 Task: Check the percentage active listings of community pool in the last 3 years.
Action: Mouse moved to (789, 181)
Screenshot: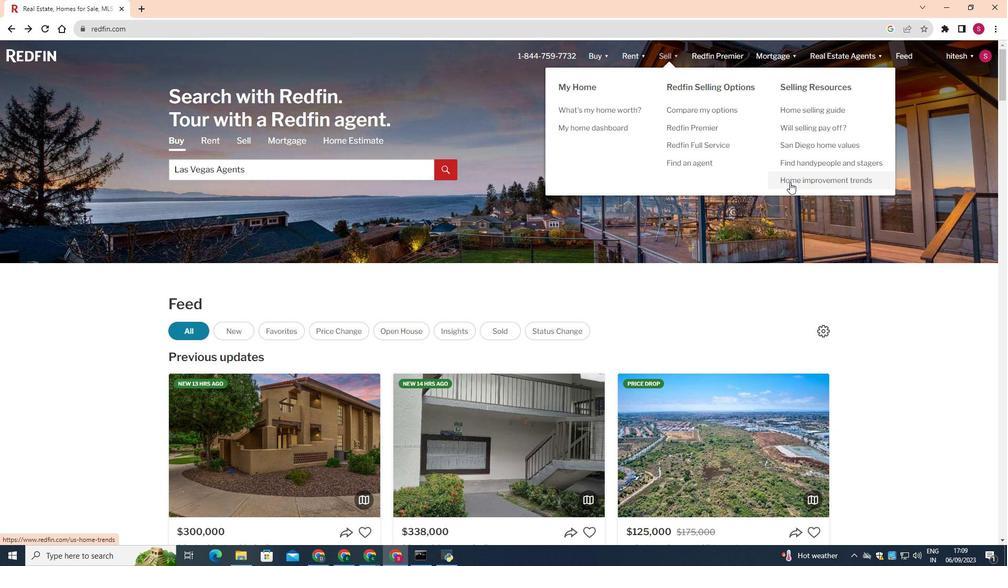 
Action: Mouse pressed left at (789, 181)
Screenshot: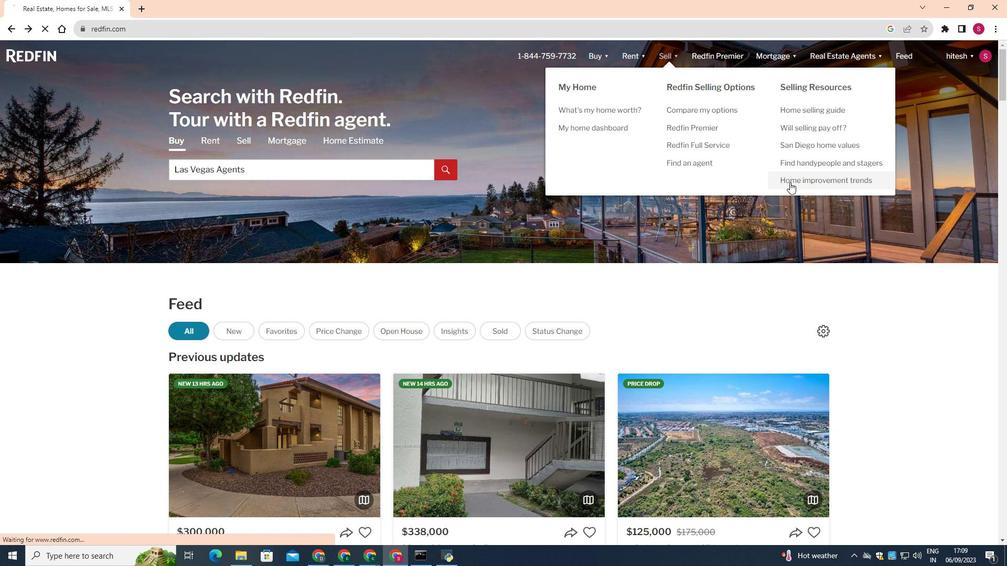 
Action: Mouse moved to (496, 373)
Screenshot: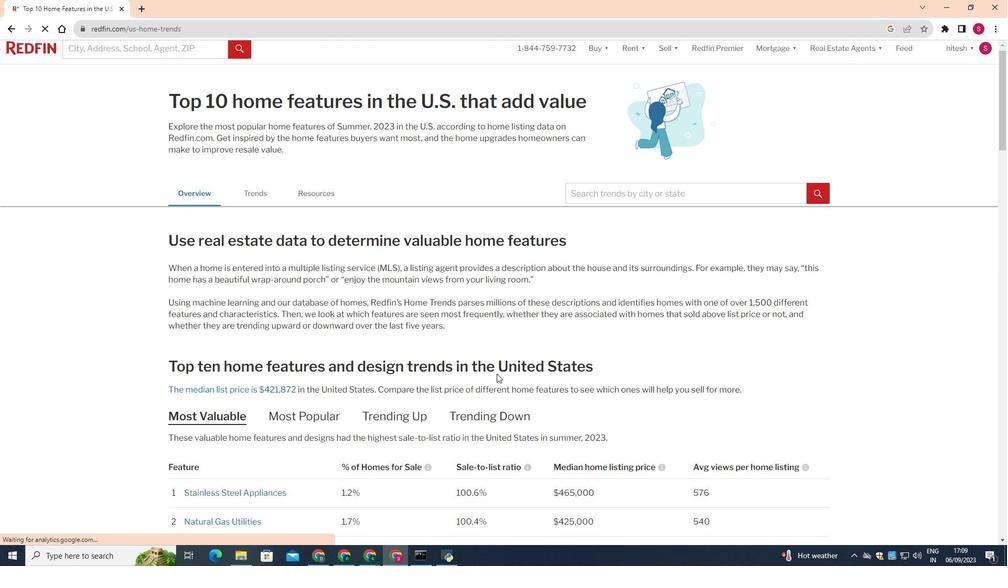 
Action: Mouse scrolled (496, 372) with delta (0, 0)
Screenshot: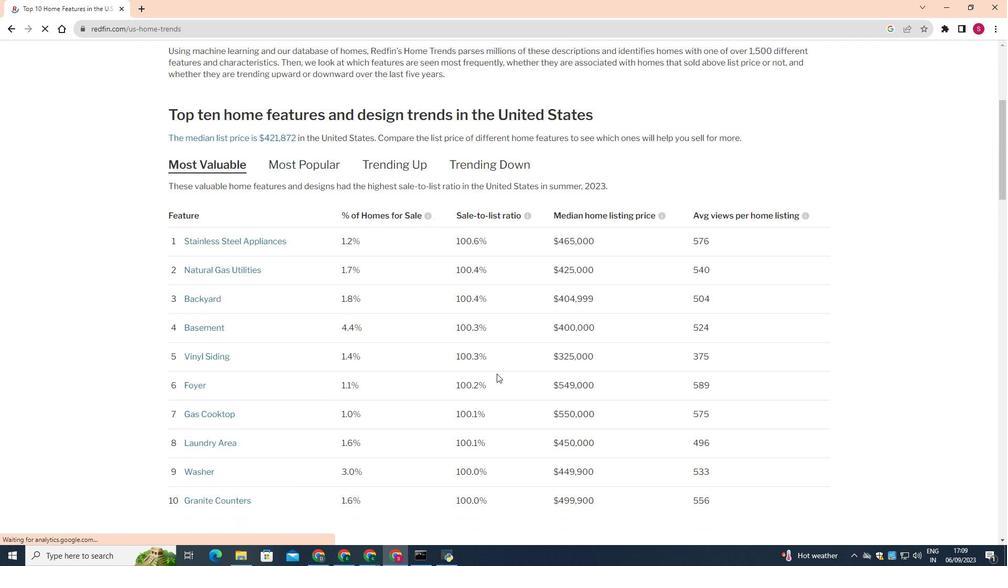 
Action: Mouse scrolled (496, 372) with delta (0, 0)
Screenshot: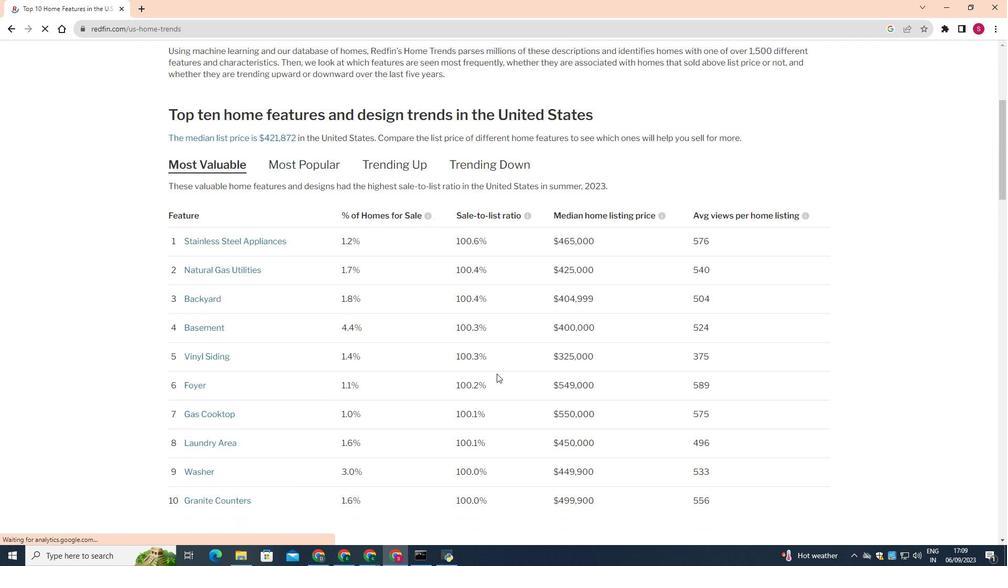 
Action: Mouse scrolled (496, 372) with delta (0, 0)
Screenshot: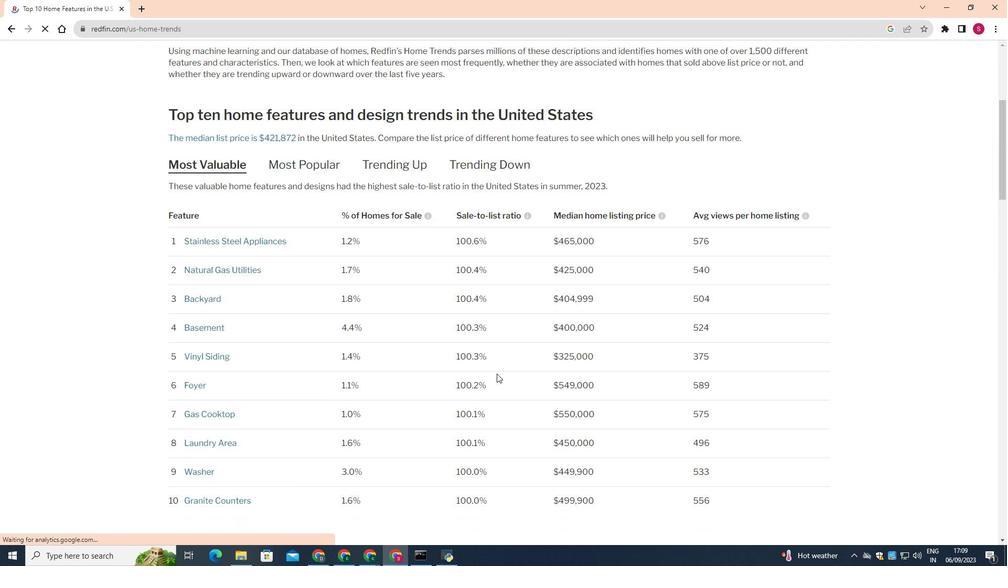 
Action: Mouse scrolled (496, 372) with delta (0, 0)
Screenshot: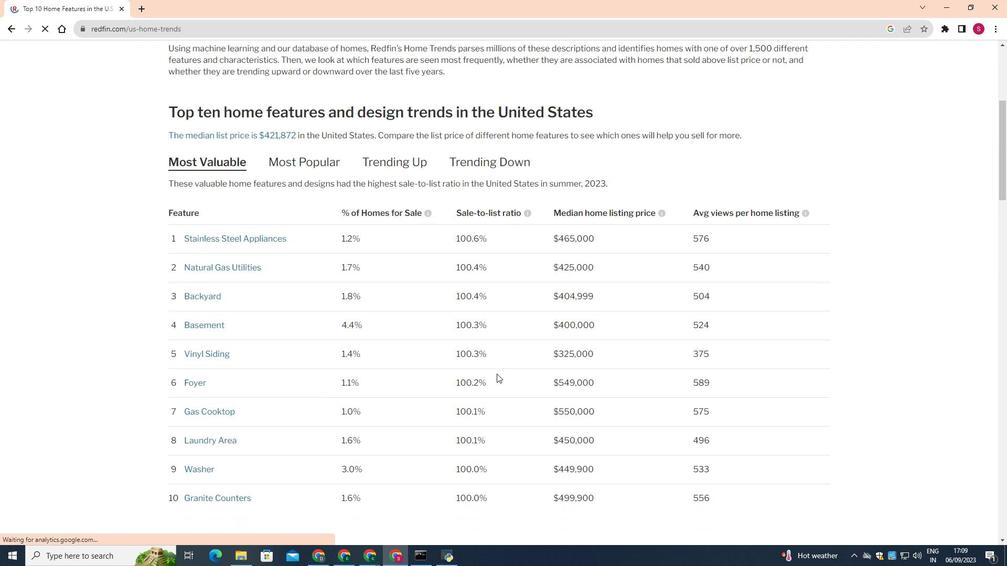 
Action: Mouse scrolled (496, 372) with delta (0, 0)
Screenshot: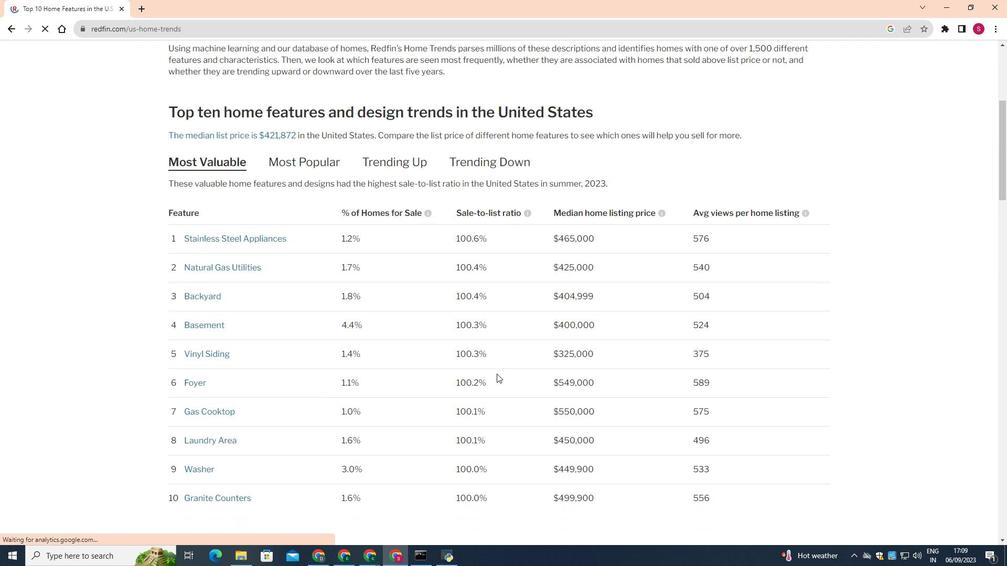 
Action: Mouse scrolled (496, 372) with delta (0, 0)
Screenshot: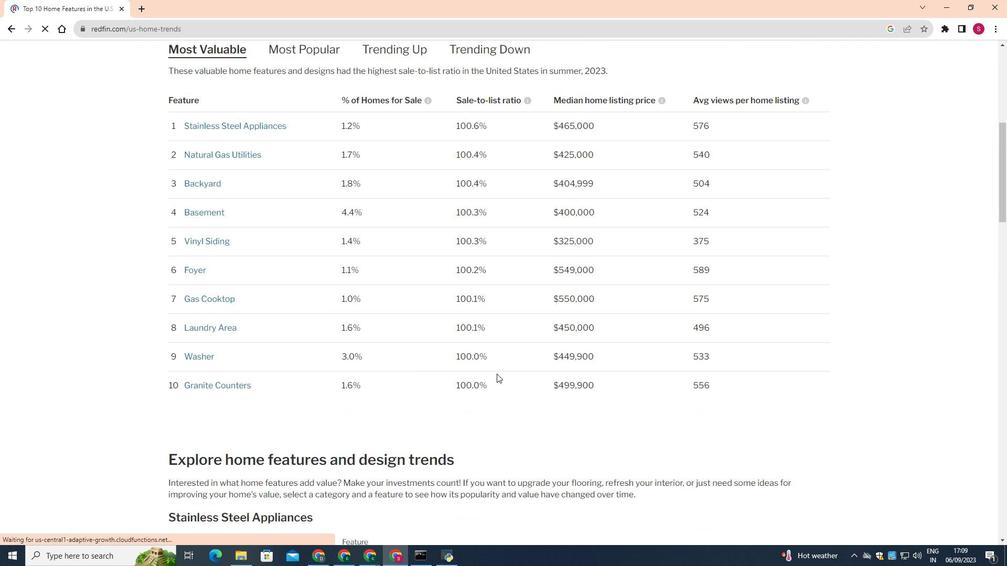 
Action: Mouse scrolled (496, 372) with delta (0, 0)
Screenshot: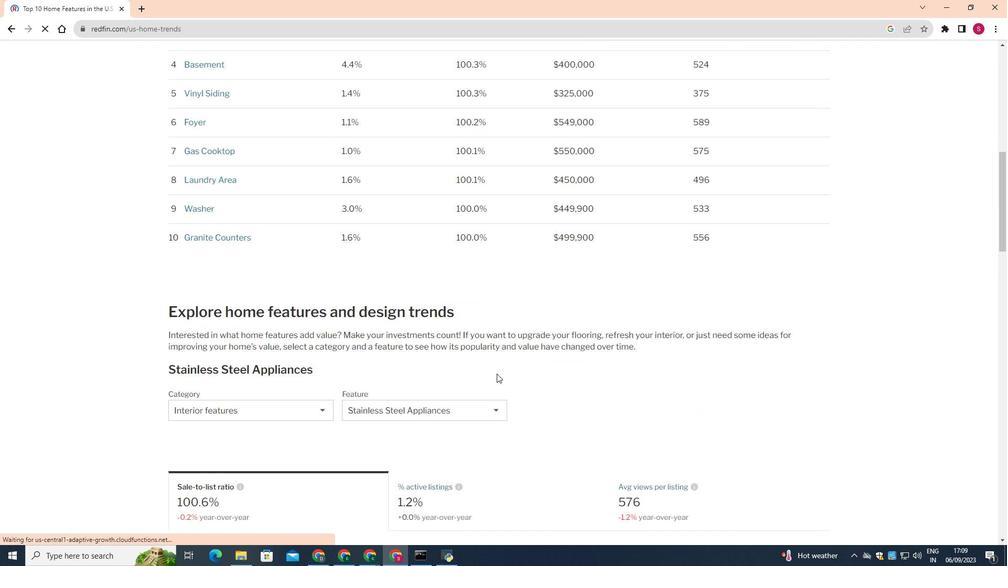
Action: Mouse scrolled (496, 372) with delta (0, 0)
Screenshot: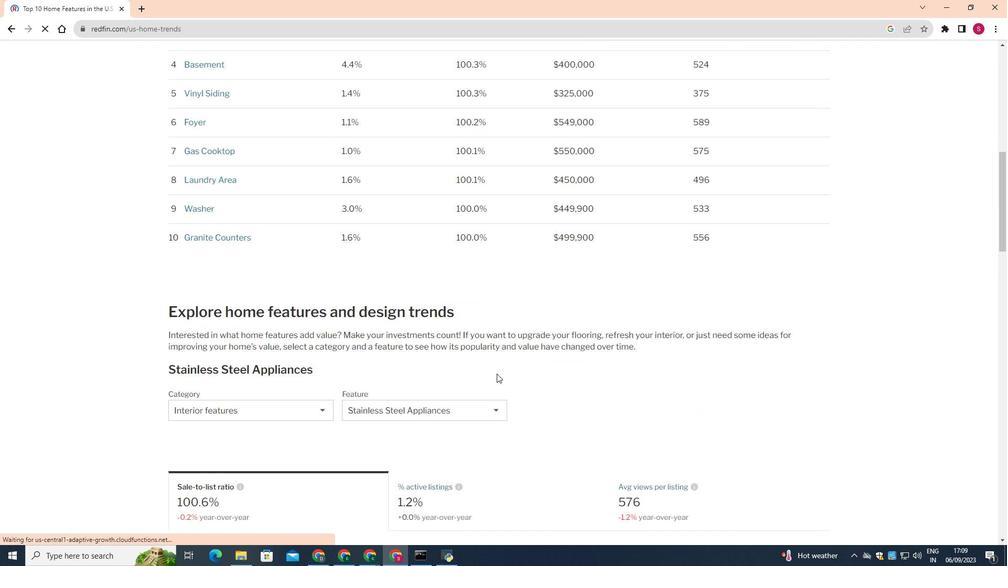 
Action: Mouse scrolled (496, 372) with delta (0, 0)
Screenshot: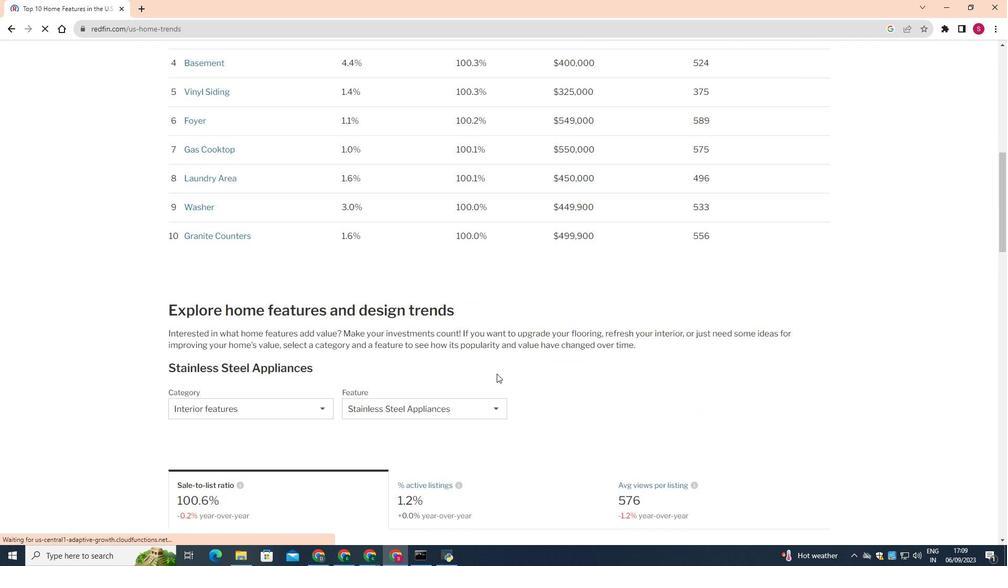 
Action: Mouse scrolled (496, 372) with delta (0, 0)
Screenshot: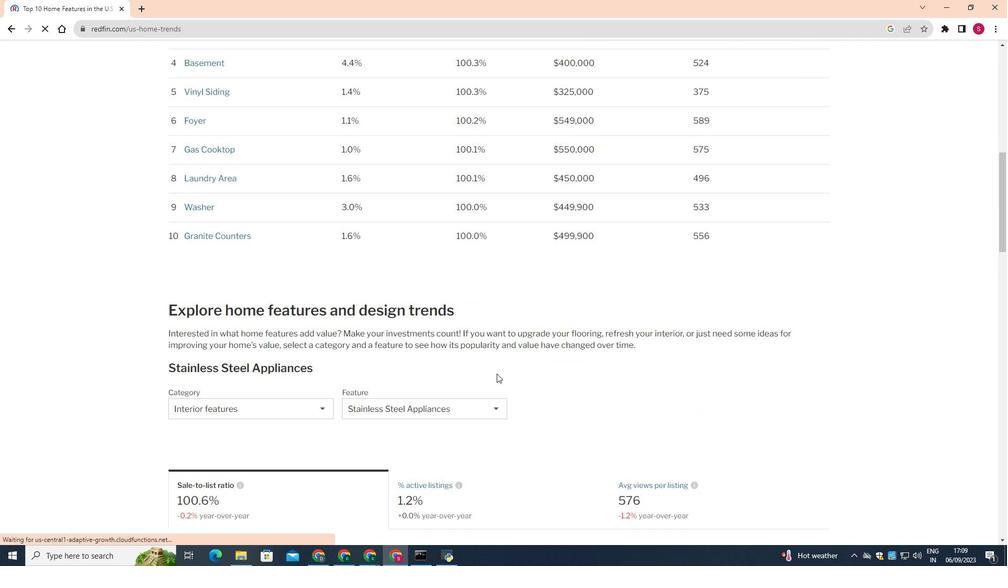 
Action: Mouse scrolled (496, 372) with delta (0, 0)
Screenshot: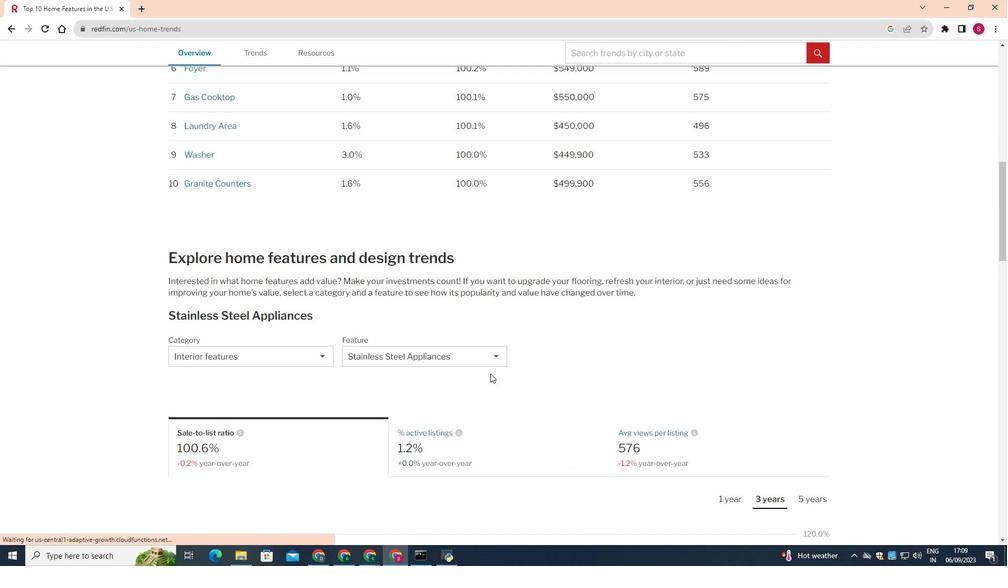 
Action: Mouse moved to (235, 353)
Screenshot: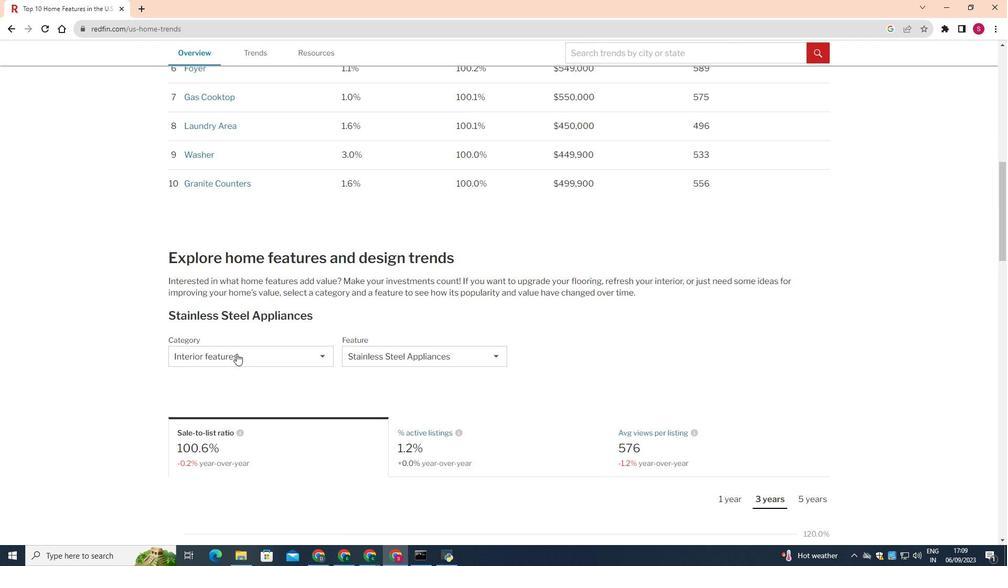 
Action: Mouse pressed left at (235, 353)
Screenshot: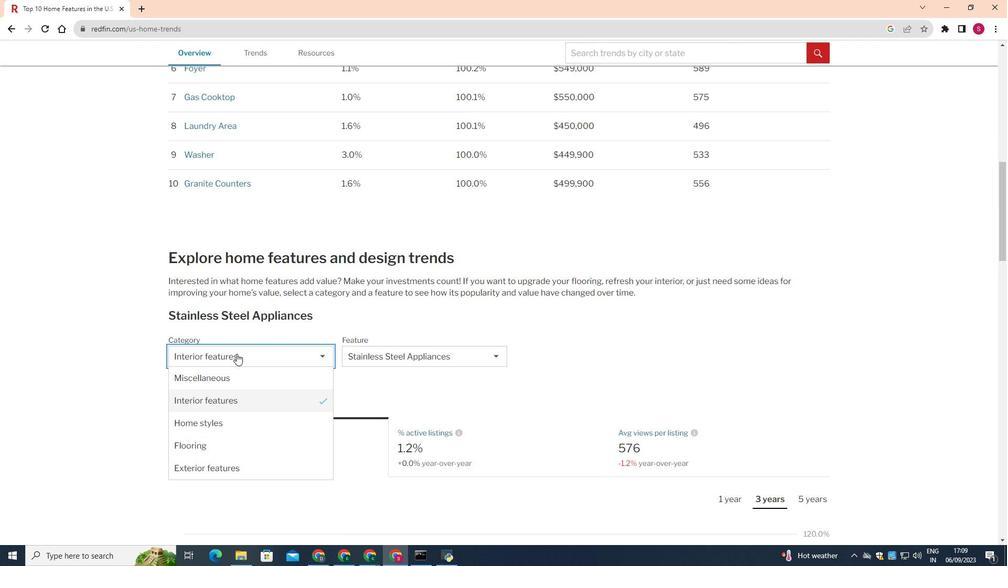 
Action: Mouse moved to (228, 374)
Screenshot: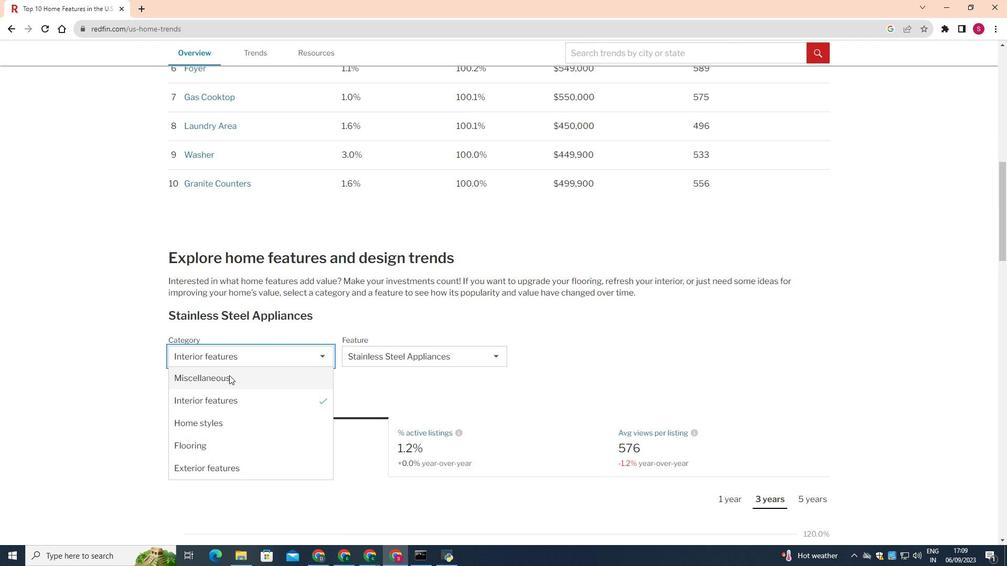 
Action: Mouse pressed left at (228, 374)
Screenshot: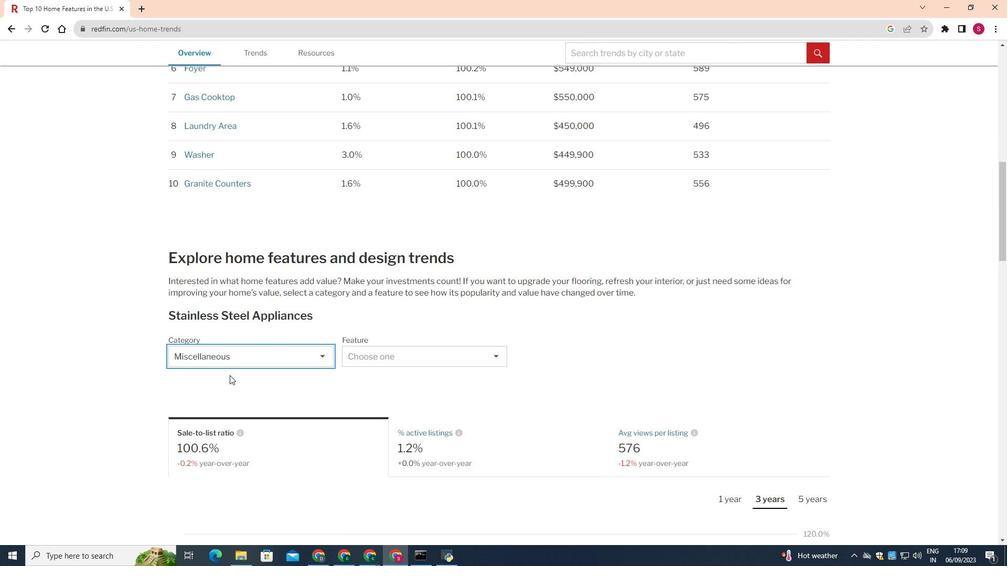 
Action: Mouse moved to (391, 352)
Screenshot: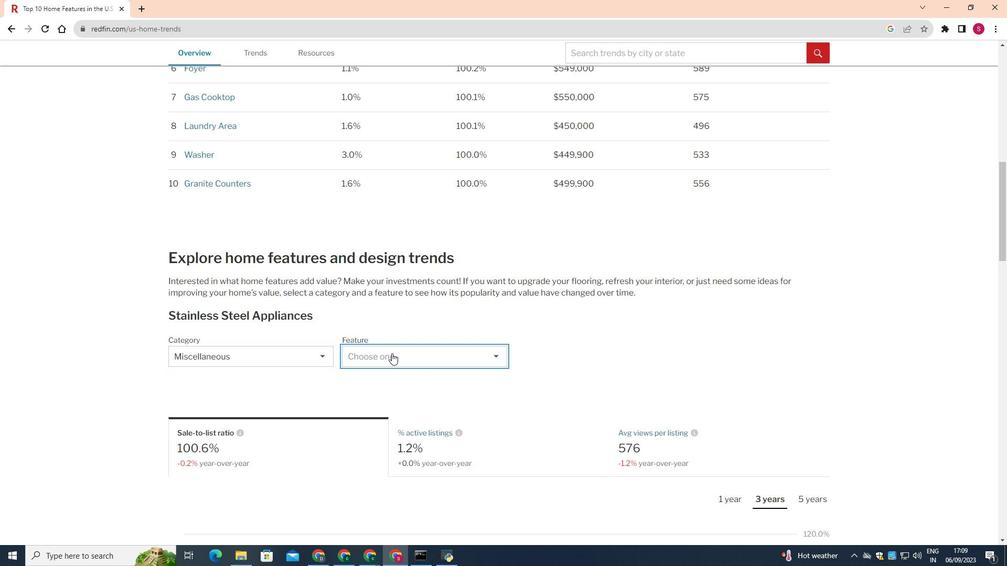 
Action: Mouse pressed left at (391, 352)
Screenshot: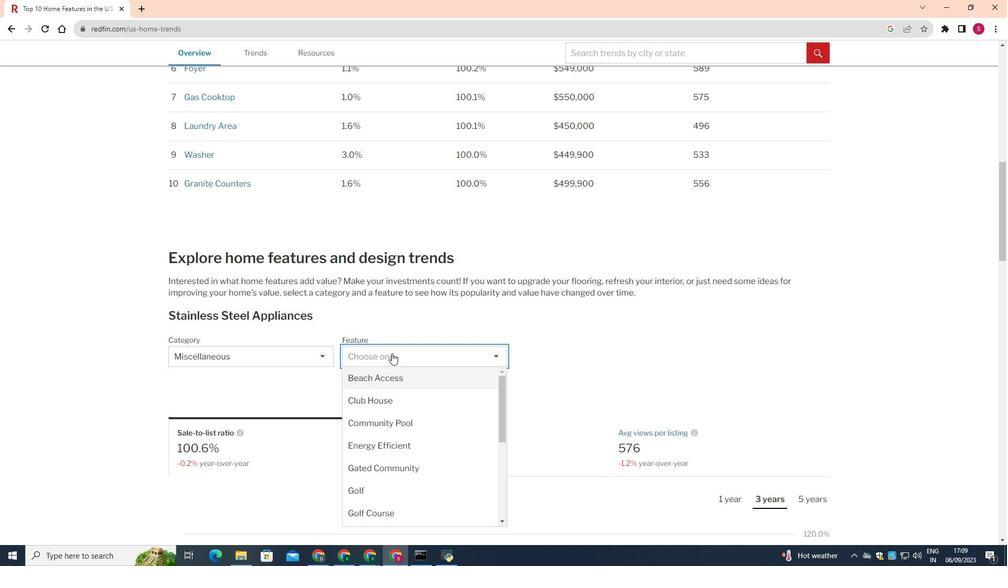 
Action: Mouse moved to (408, 420)
Screenshot: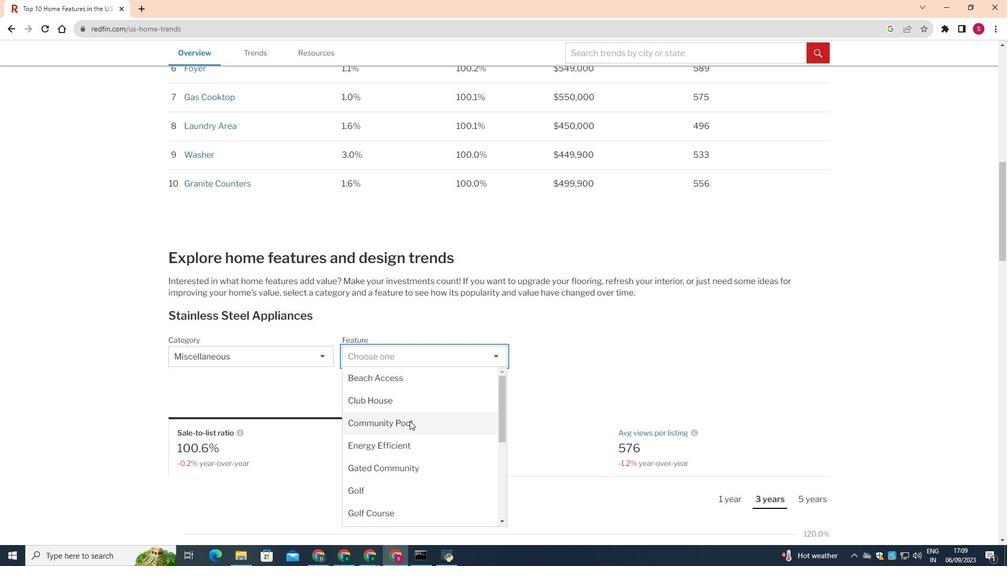 
Action: Mouse pressed left at (408, 420)
Screenshot: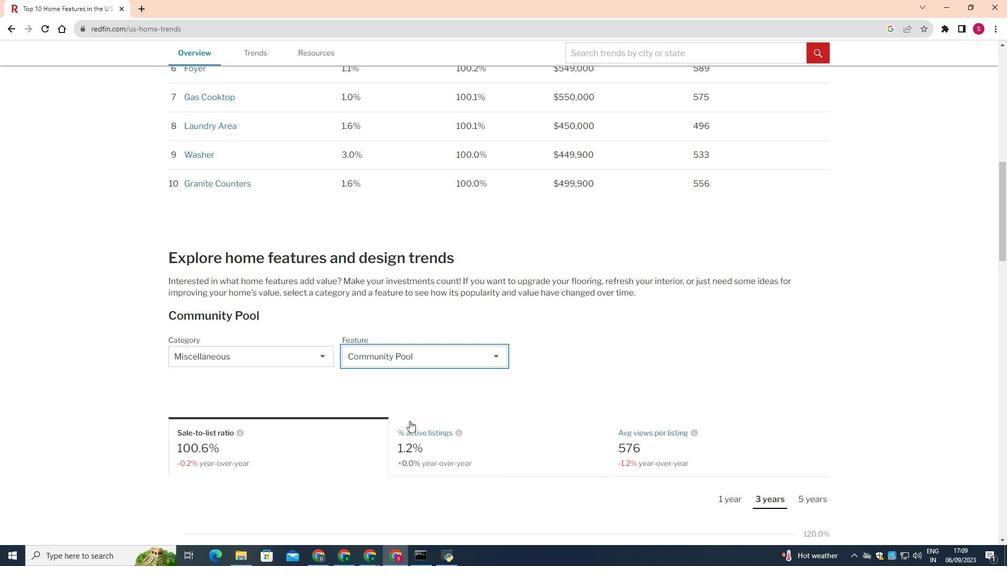
Action: Mouse moved to (486, 444)
Screenshot: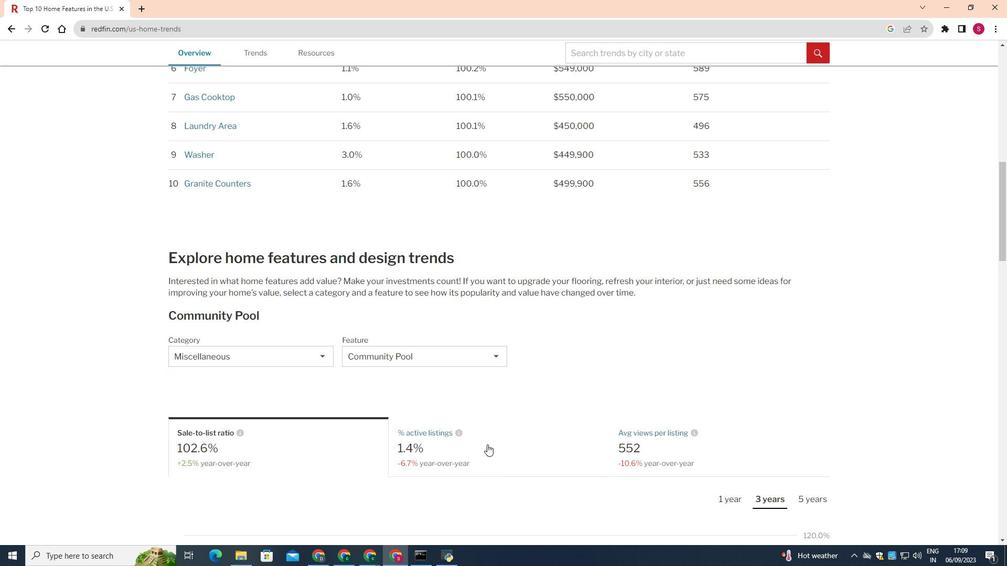 
Action: Mouse pressed left at (486, 444)
Screenshot: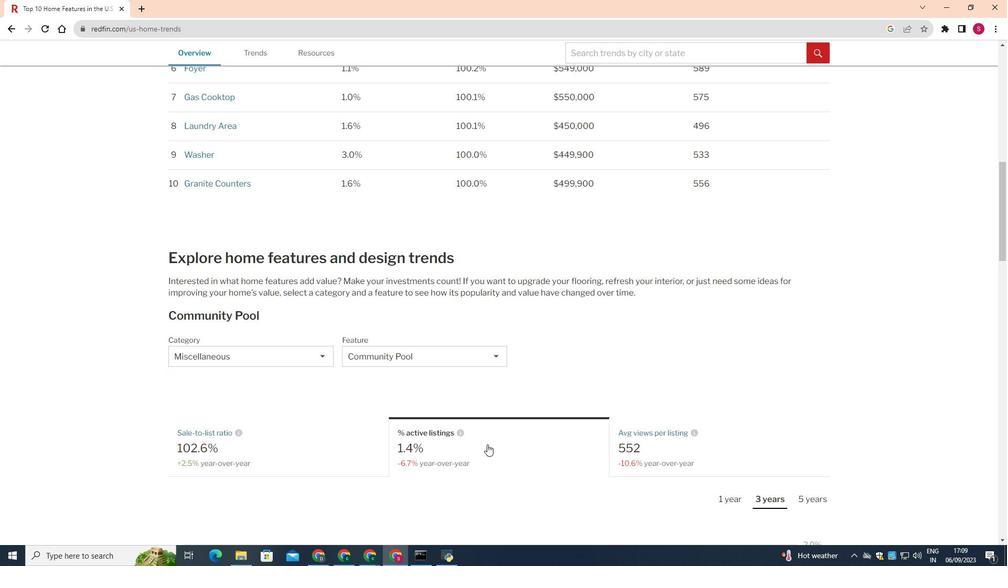 
Action: Mouse moved to (756, 497)
Screenshot: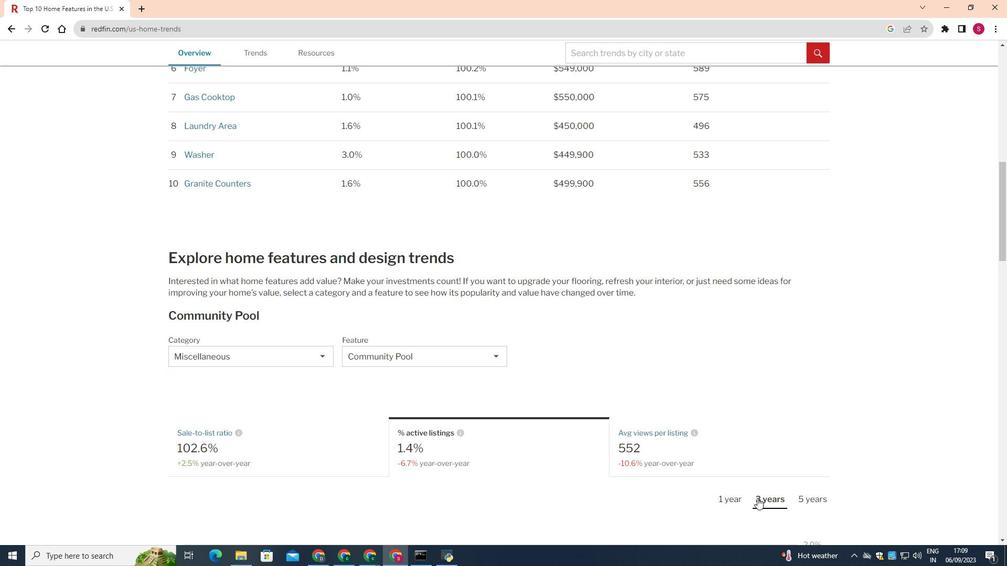 
Action: Mouse pressed left at (756, 497)
Screenshot: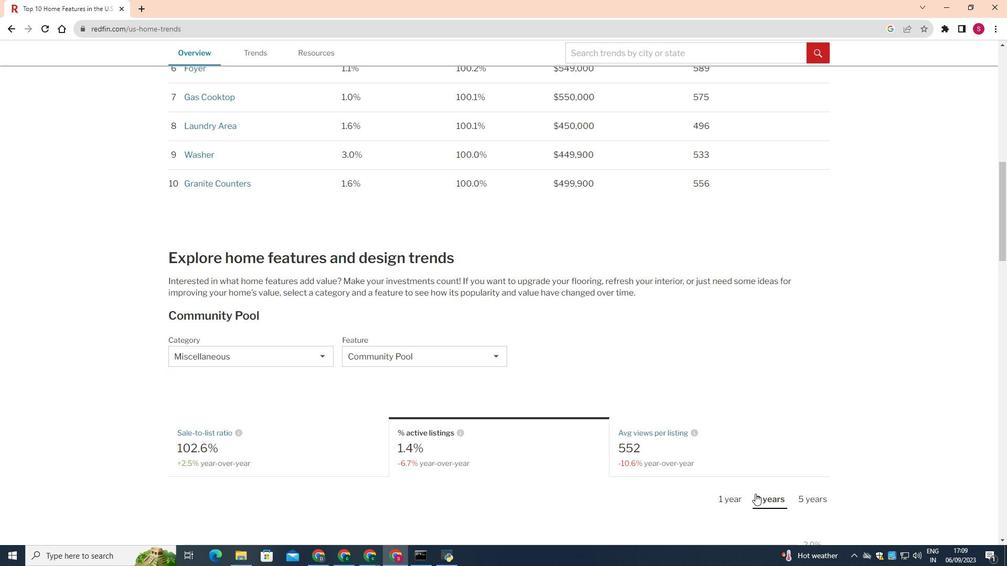 
Action: Mouse moved to (733, 449)
Screenshot: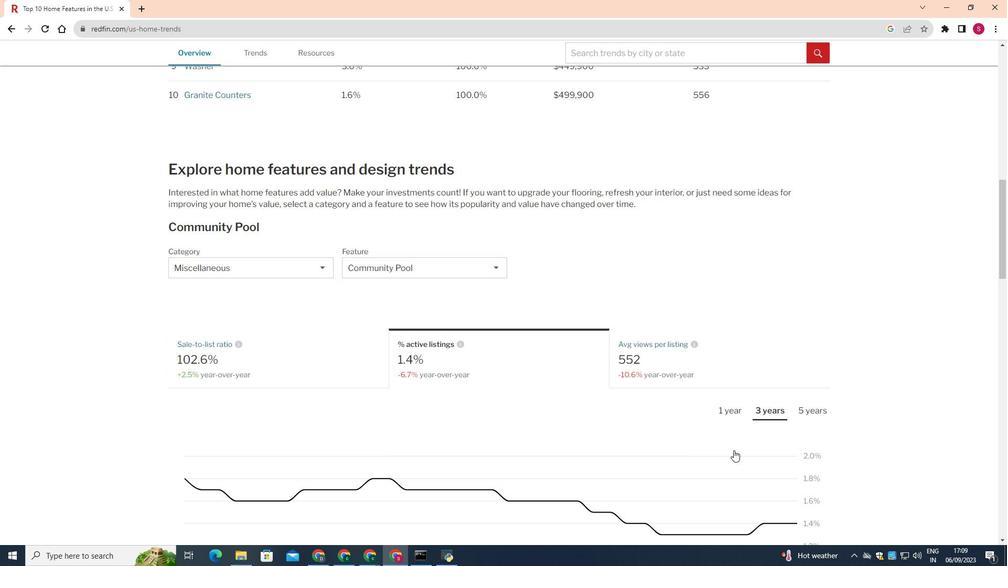 
Action: Mouse scrolled (733, 449) with delta (0, 0)
Screenshot: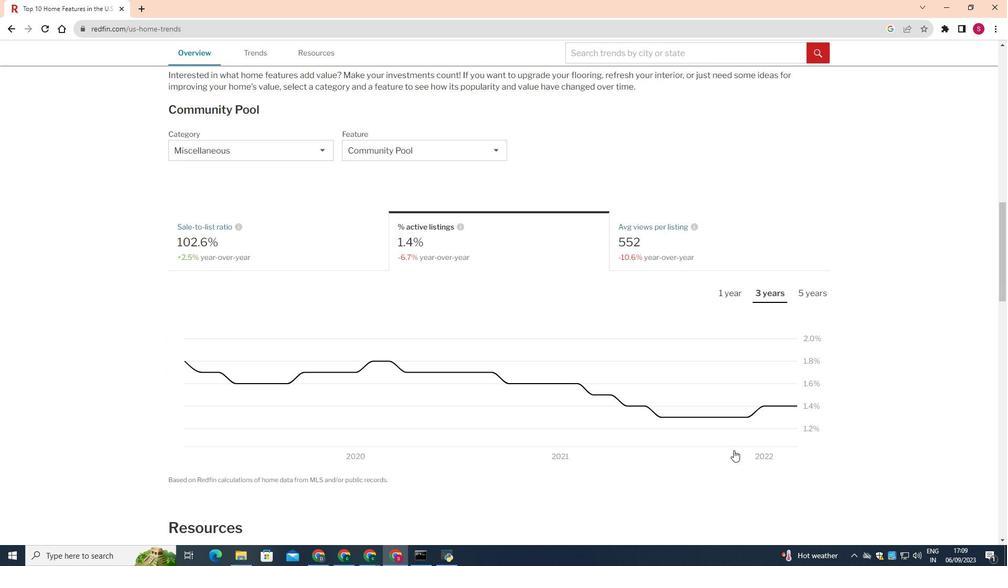 
Action: Mouse scrolled (733, 449) with delta (0, 0)
Screenshot: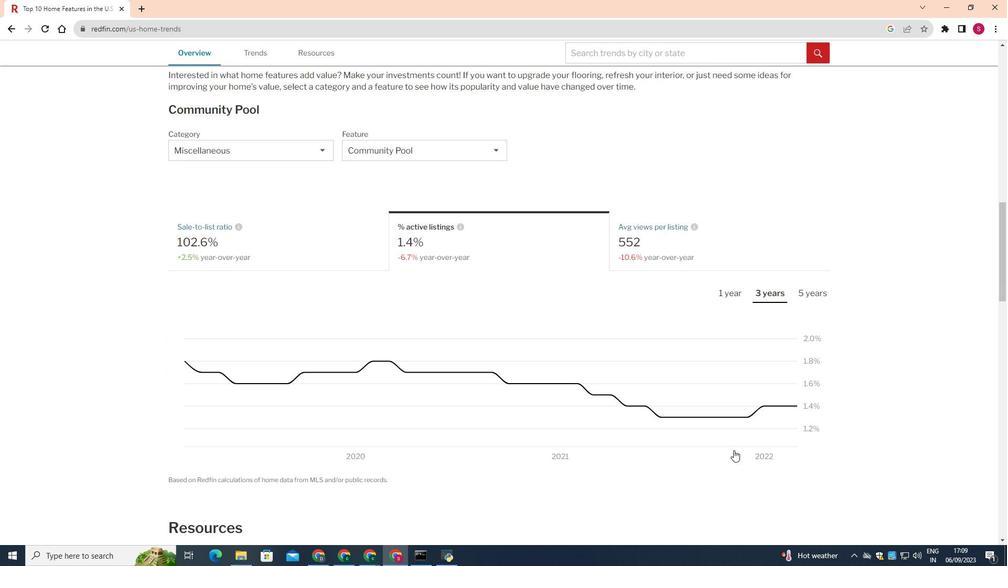 
Action: Mouse scrolled (733, 449) with delta (0, 0)
Screenshot: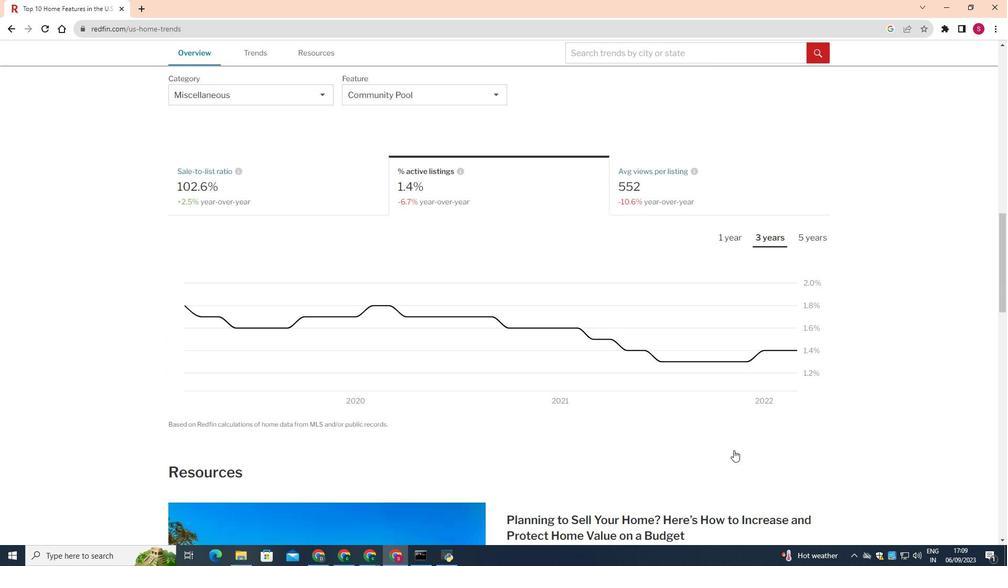 
Action: Mouse scrolled (733, 449) with delta (0, 0)
Screenshot: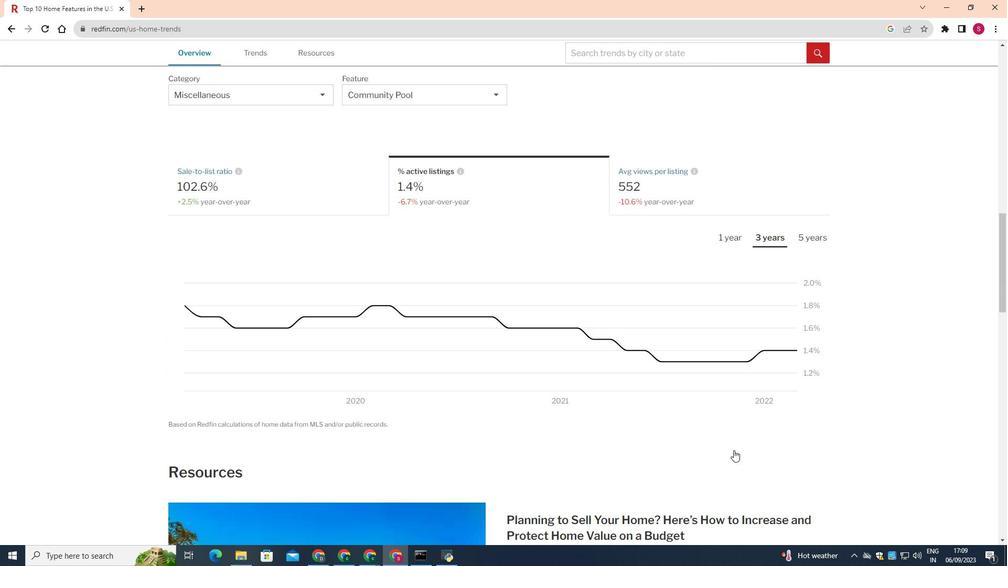 
Action: Mouse scrolled (733, 449) with delta (0, 0)
Screenshot: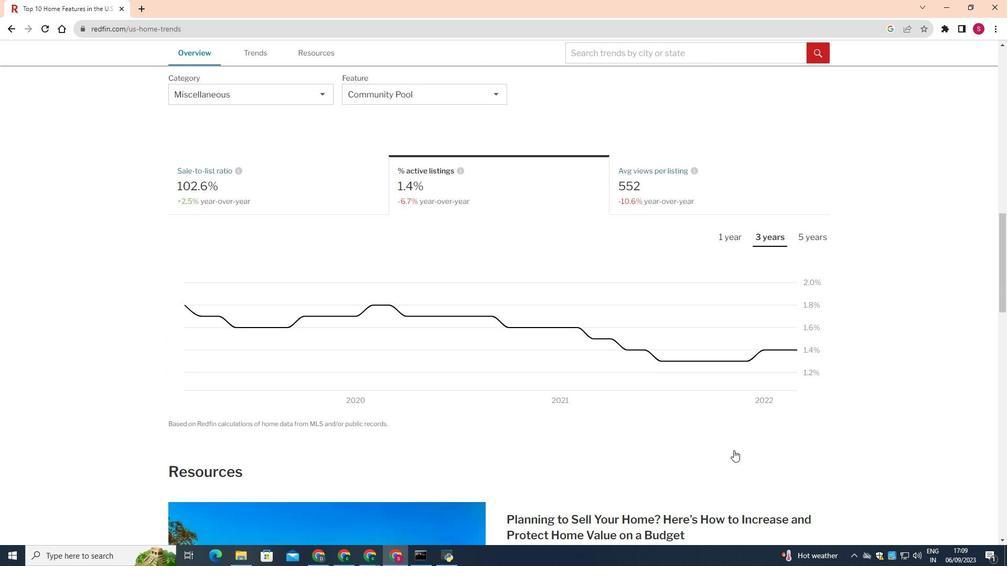 
Action: Mouse moved to (702, 432)
Screenshot: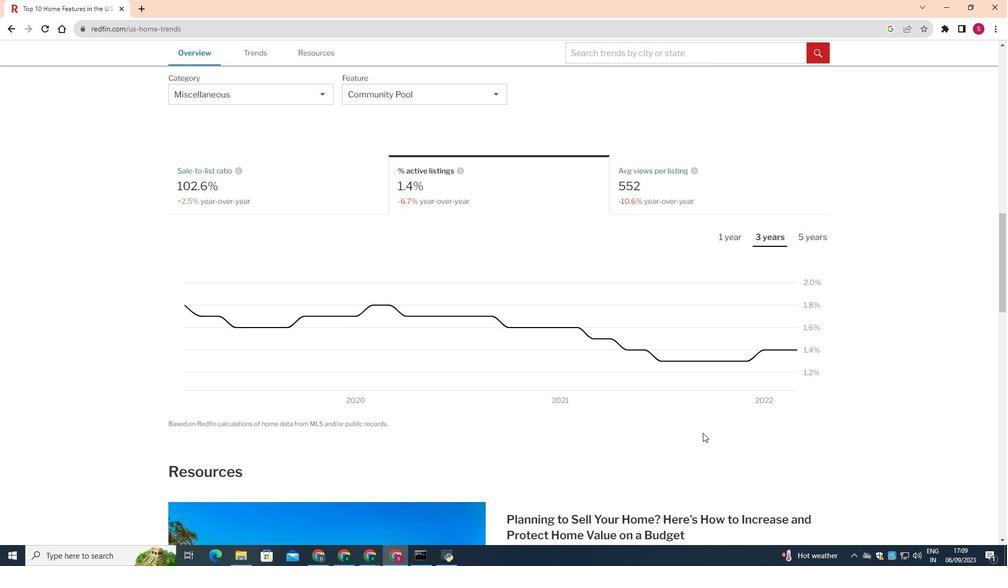 
